 Task: Add Grape Tomatoes to the cart.
Action: Mouse moved to (228, 105)
Screenshot: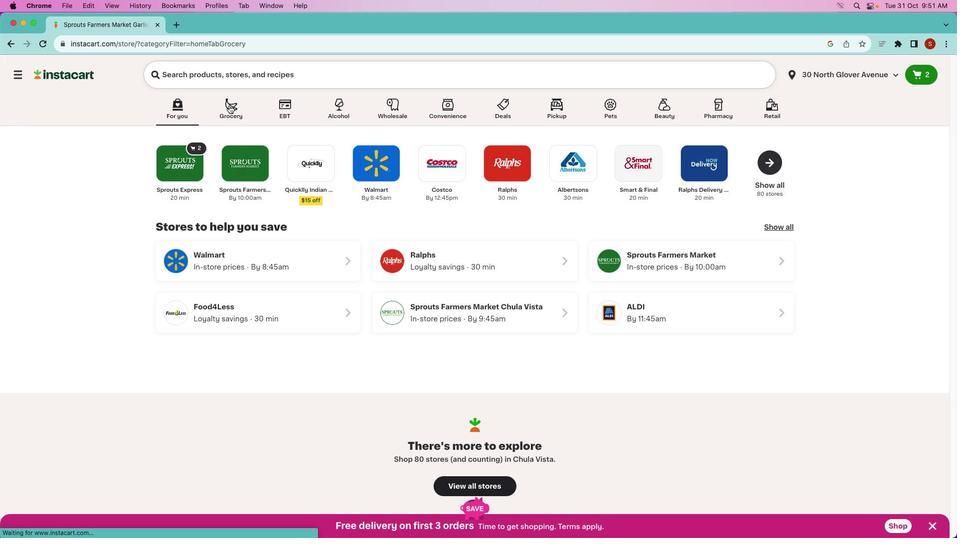 
Action: Mouse pressed left at (228, 105)
Screenshot: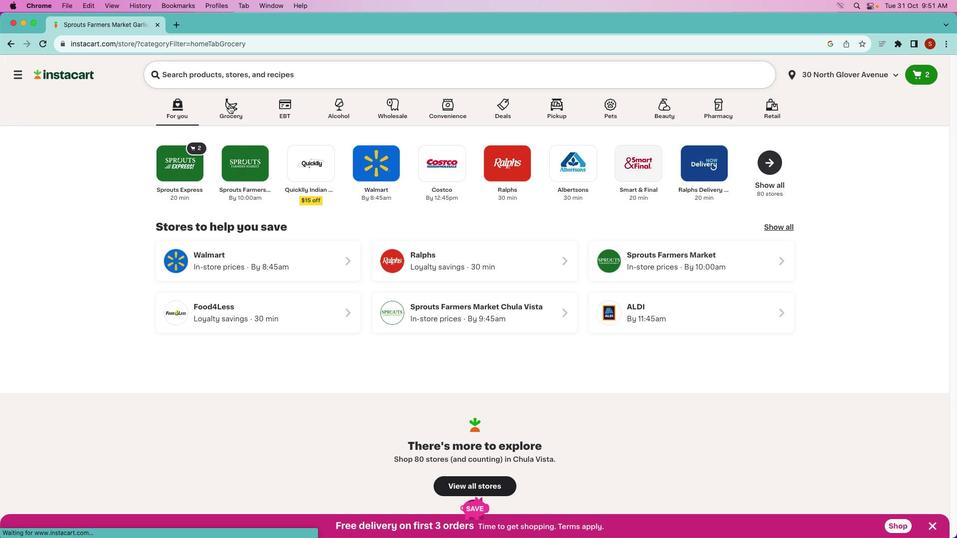 
Action: Mouse pressed left at (228, 105)
Screenshot: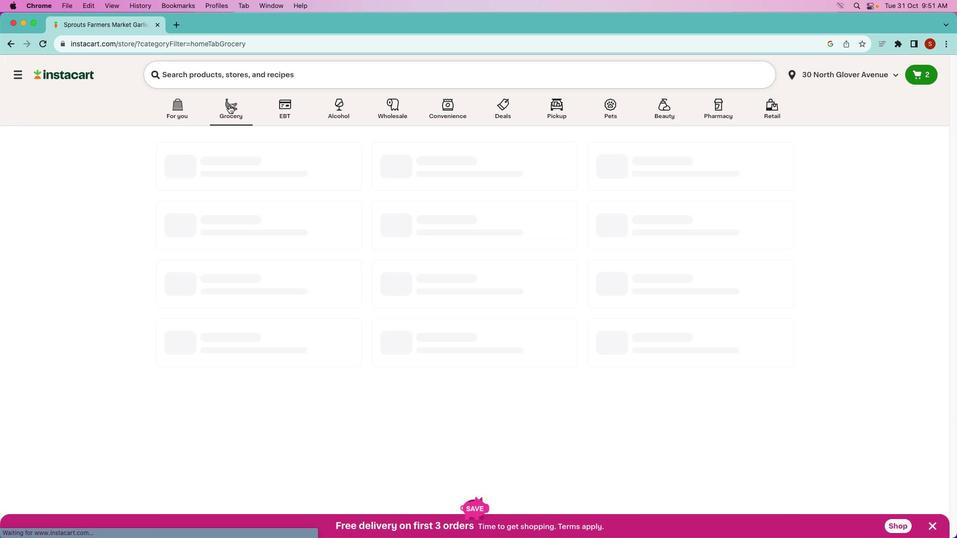 
Action: Mouse moved to (469, 291)
Screenshot: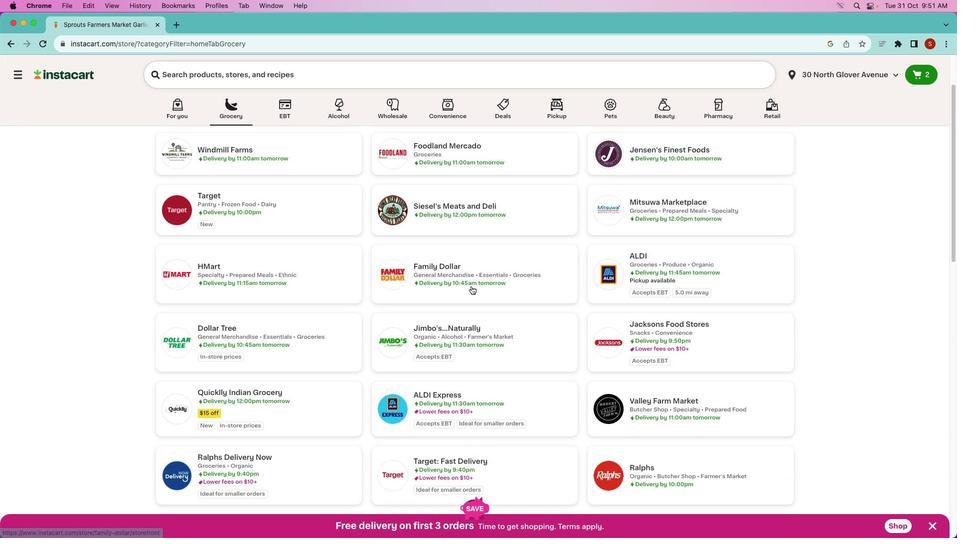 
Action: Mouse scrolled (469, 291) with delta (0, 0)
Screenshot: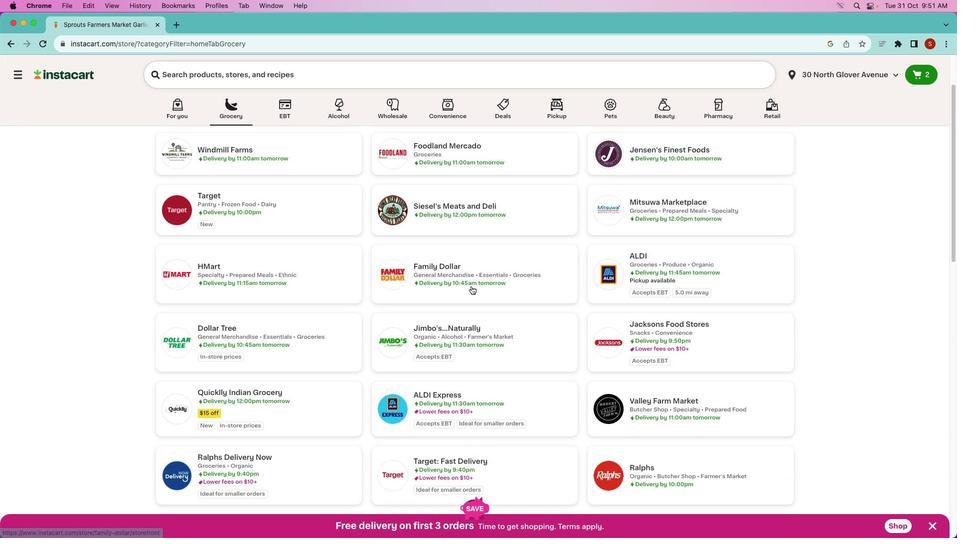 
Action: Mouse moved to (469, 291)
Screenshot: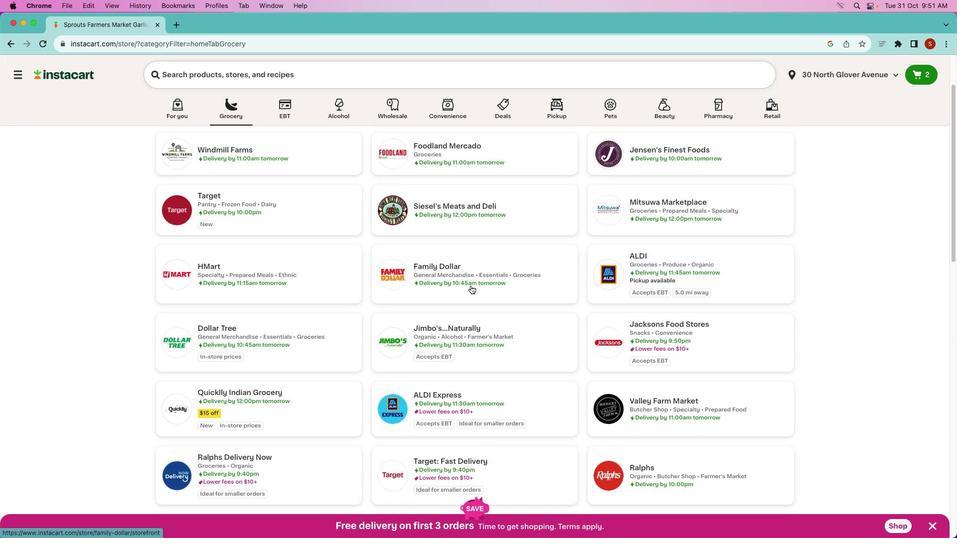 
Action: Mouse scrolled (469, 291) with delta (0, 0)
Screenshot: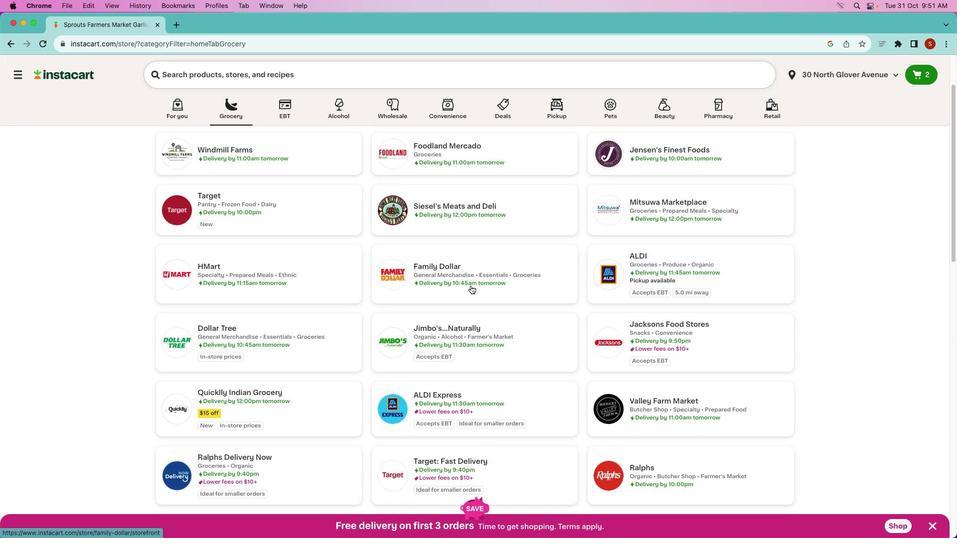 
Action: Mouse moved to (470, 288)
Screenshot: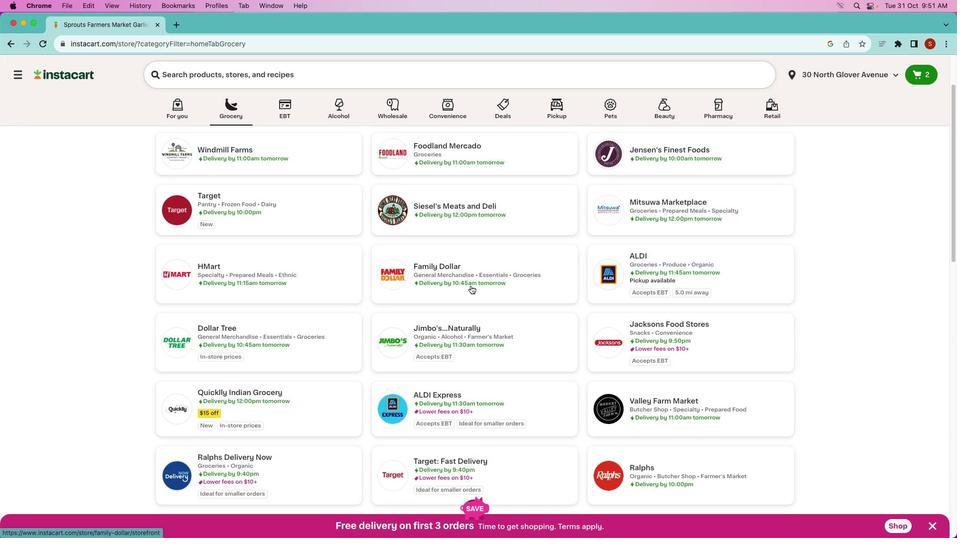 
Action: Mouse scrolled (470, 288) with delta (0, 0)
Screenshot: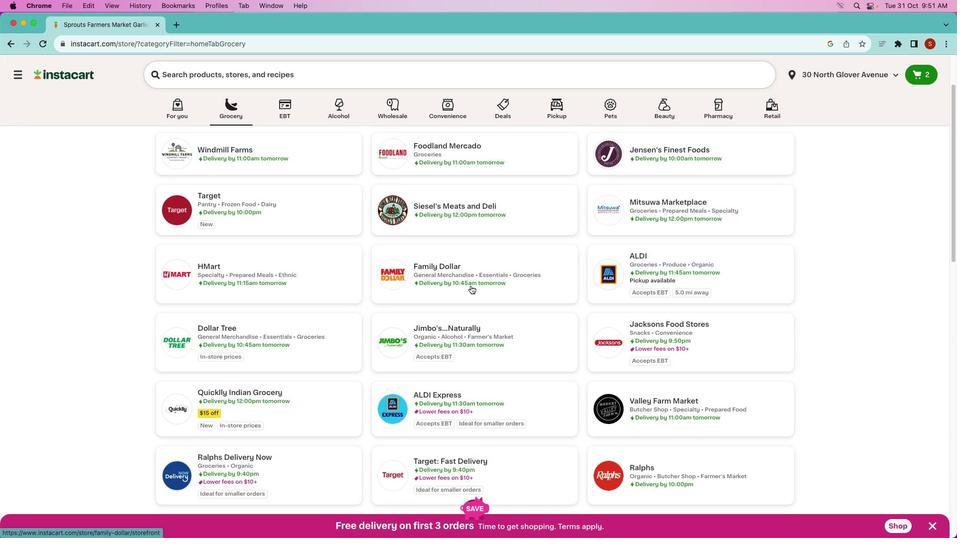 
Action: Mouse moved to (471, 285)
Screenshot: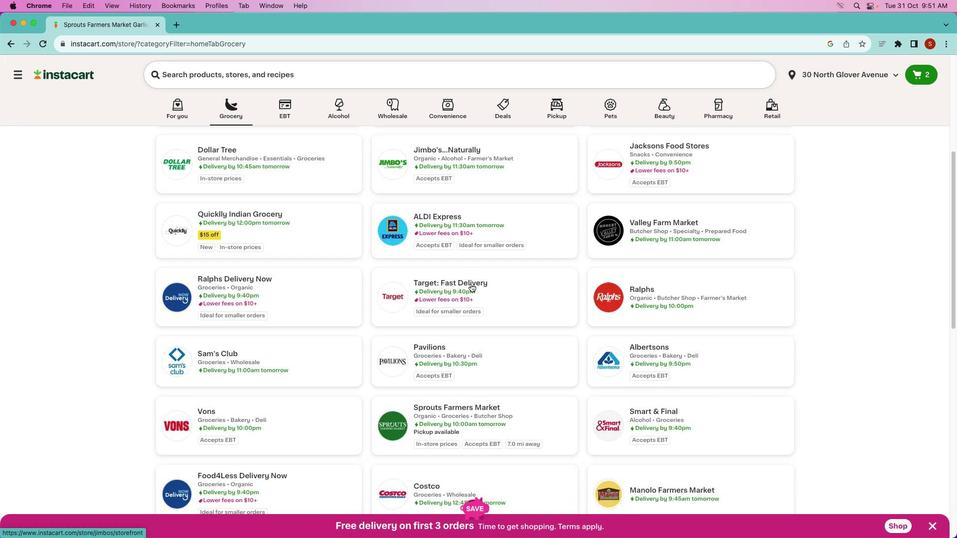 
Action: Mouse scrolled (471, 285) with delta (0, 0)
Screenshot: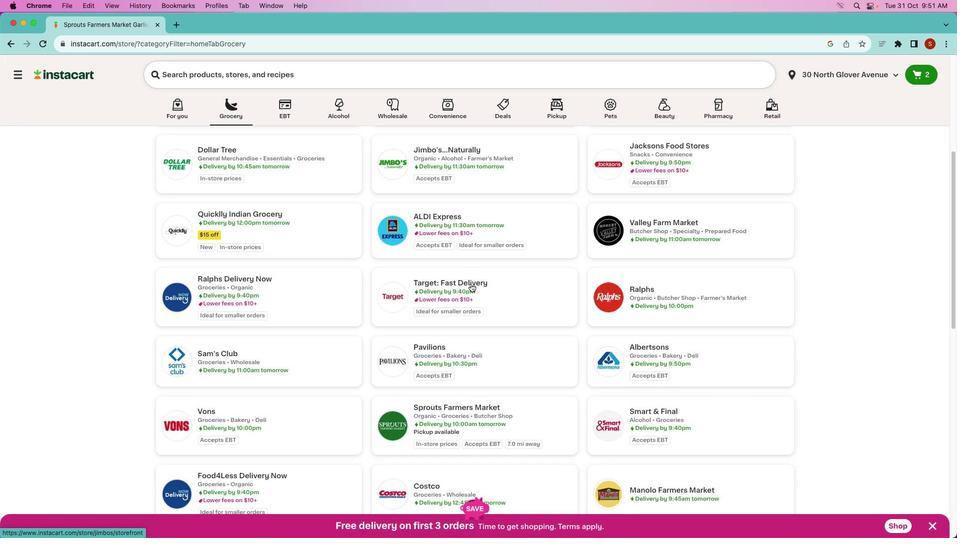 
Action: Mouse scrolled (471, 285) with delta (0, 0)
Screenshot: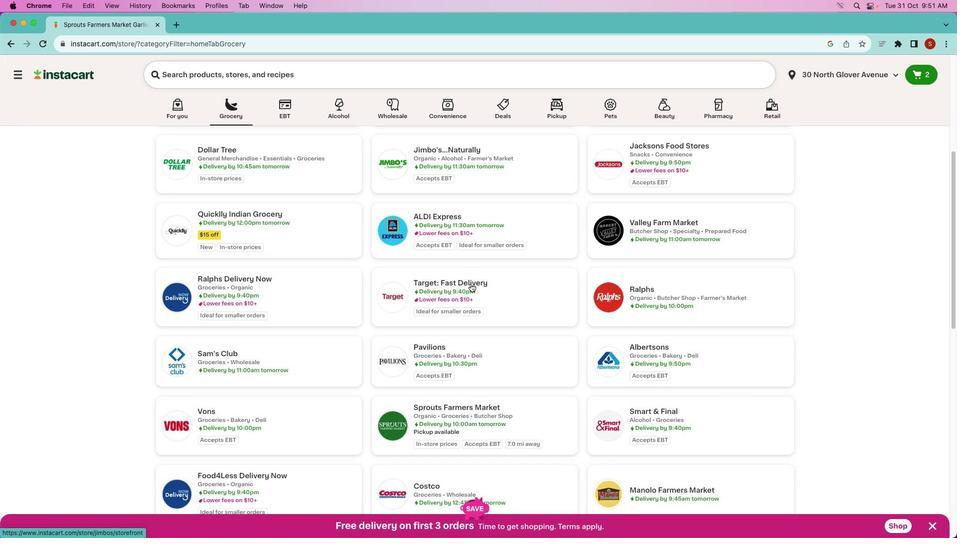 
Action: Mouse scrolled (471, 285) with delta (0, -1)
Screenshot: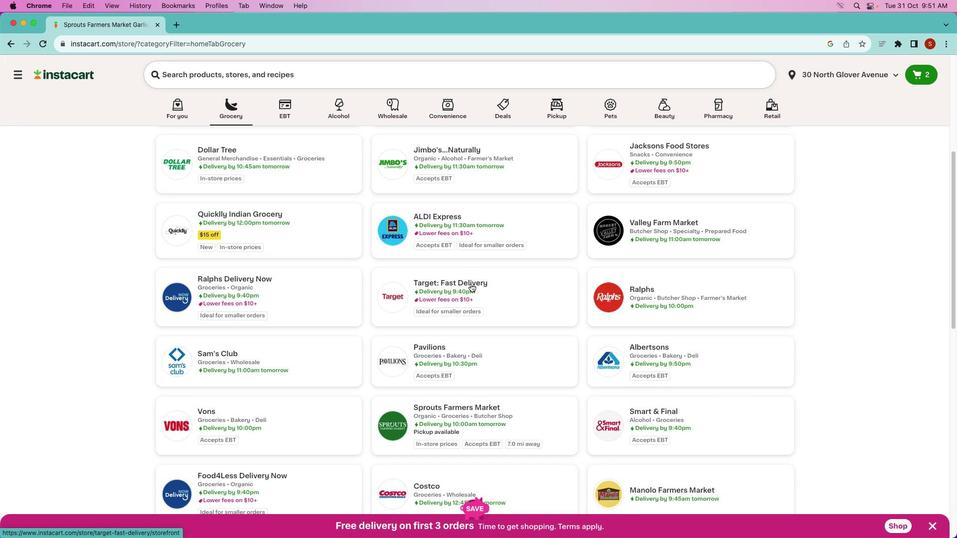 
Action: Mouse moved to (471, 285)
Screenshot: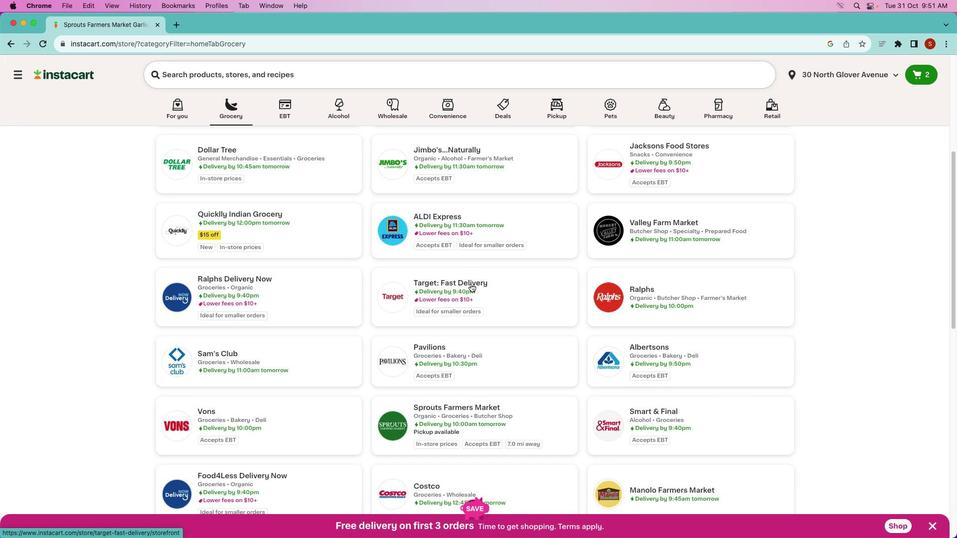 
Action: Mouse scrolled (471, 285) with delta (0, -1)
Screenshot: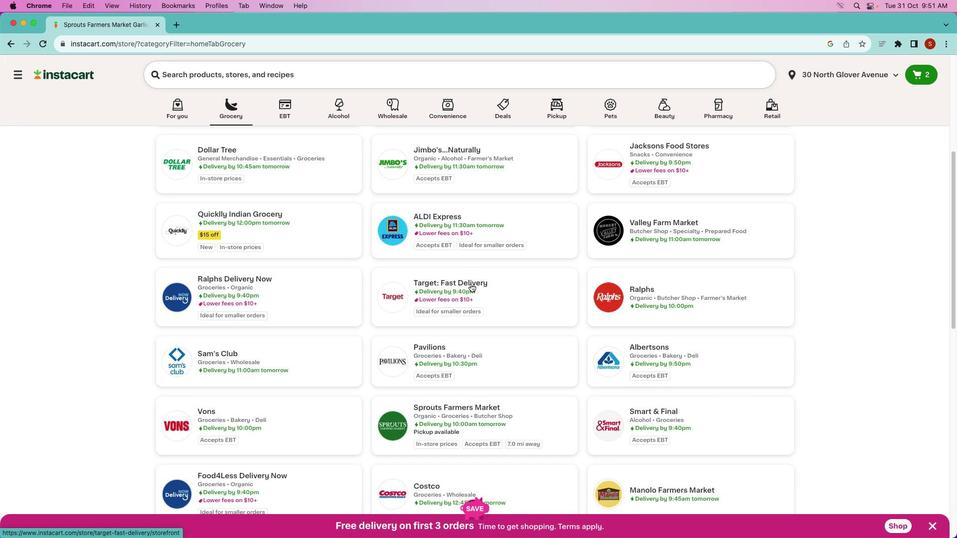 
Action: Mouse moved to (471, 283)
Screenshot: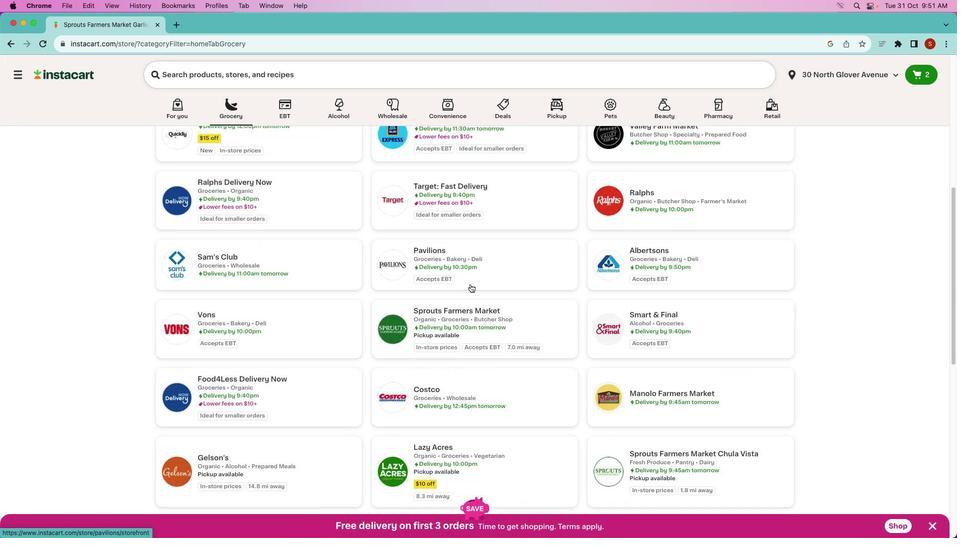 
Action: Mouse scrolled (471, 283) with delta (0, 0)
Screenshot: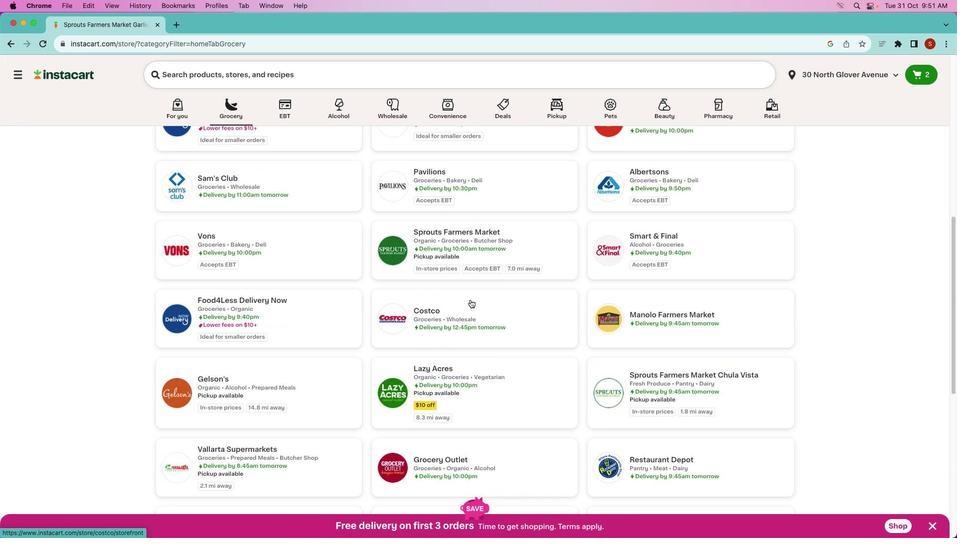 
Action: Mouse scrolled (471, 283) with delta (0, 0)
Screenshot: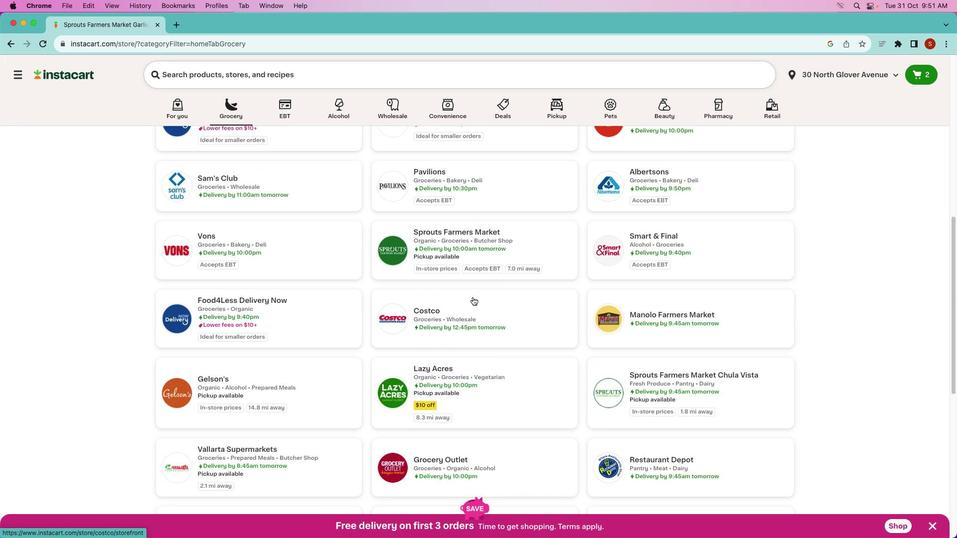 
Action: Mouse scrolled (471, 283) with delta (0, -1)
Screenshot: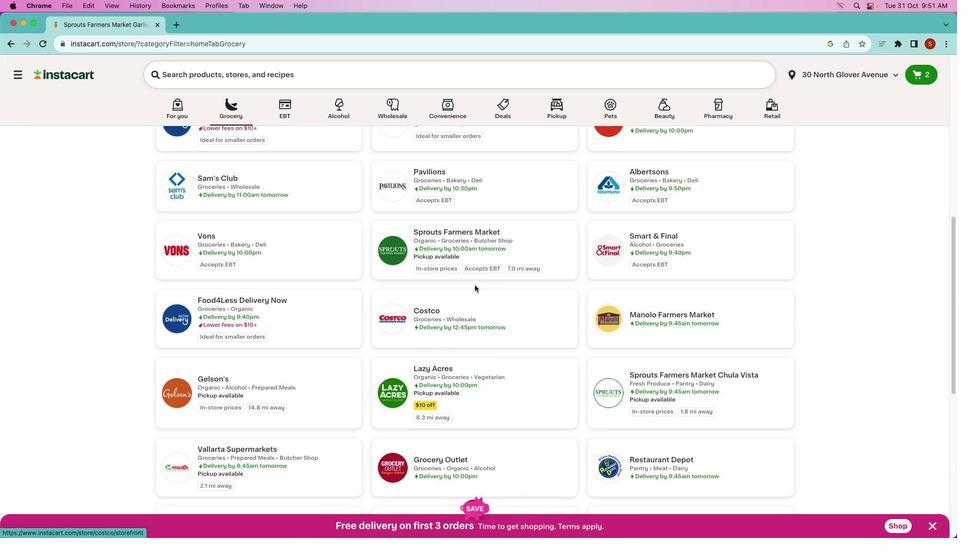 
Action: Mouse scrolled (471, 283) with delta (0, -1)
Screenshot: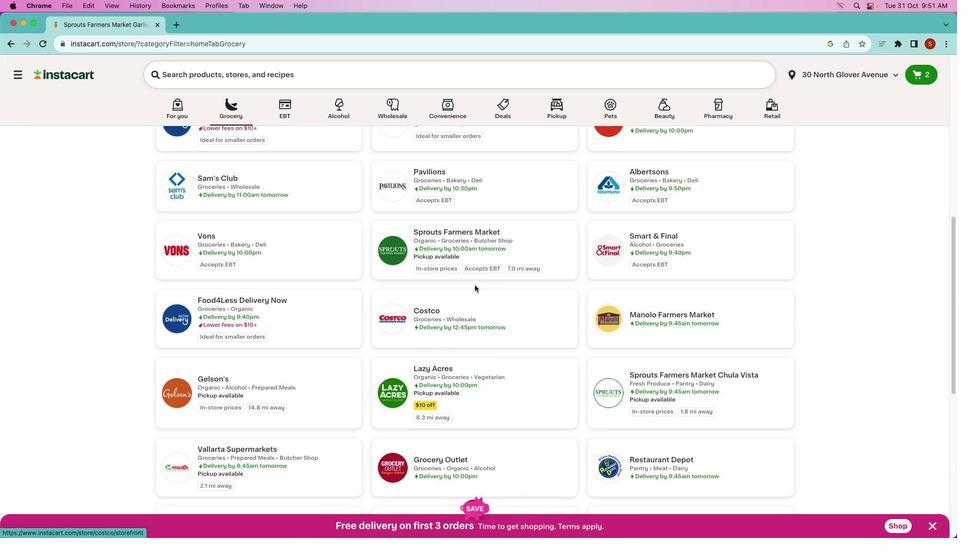 
Action: Mouse moved to (465, 233)
Screenshot: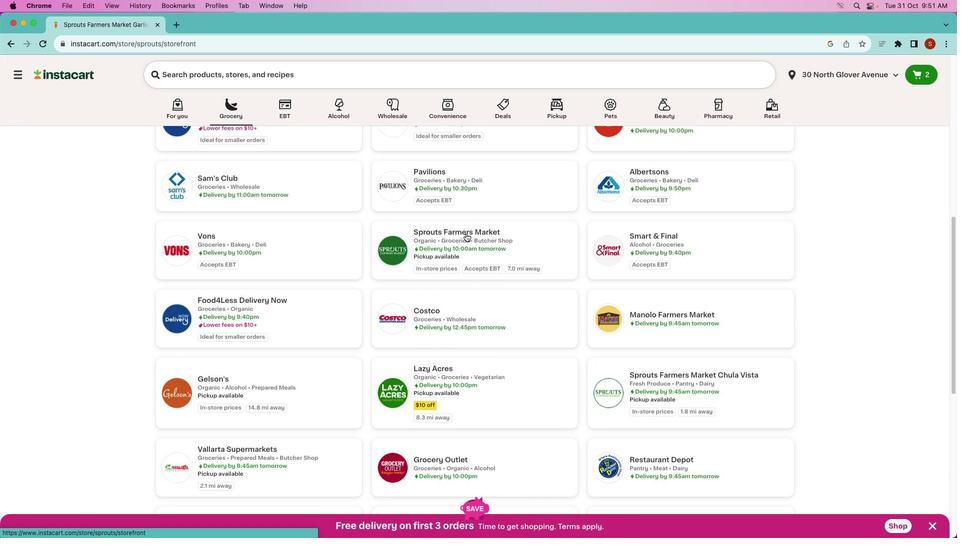 
Action: Mouse pressed left at (465, 233)
Screenshot: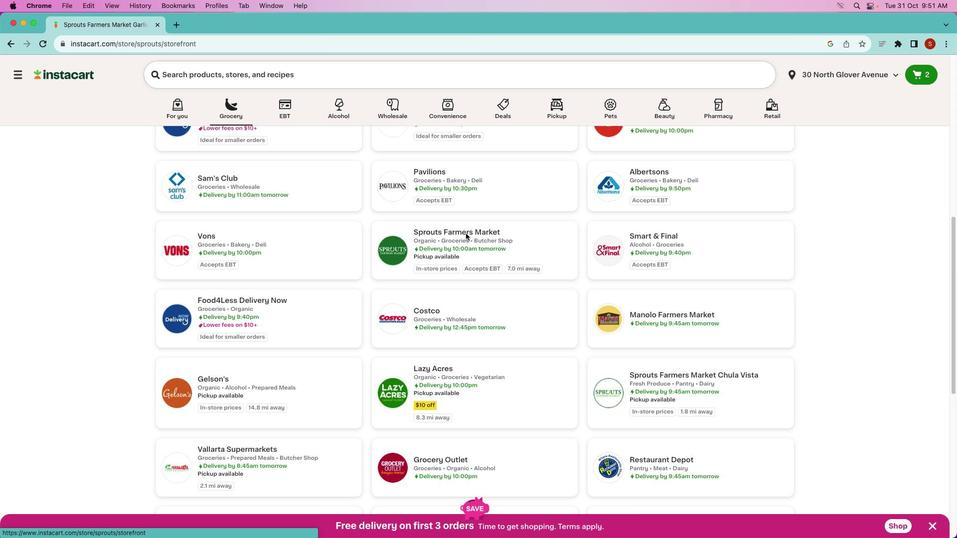 
Action: Mouse pressed left at (465, 233)
Screenshot: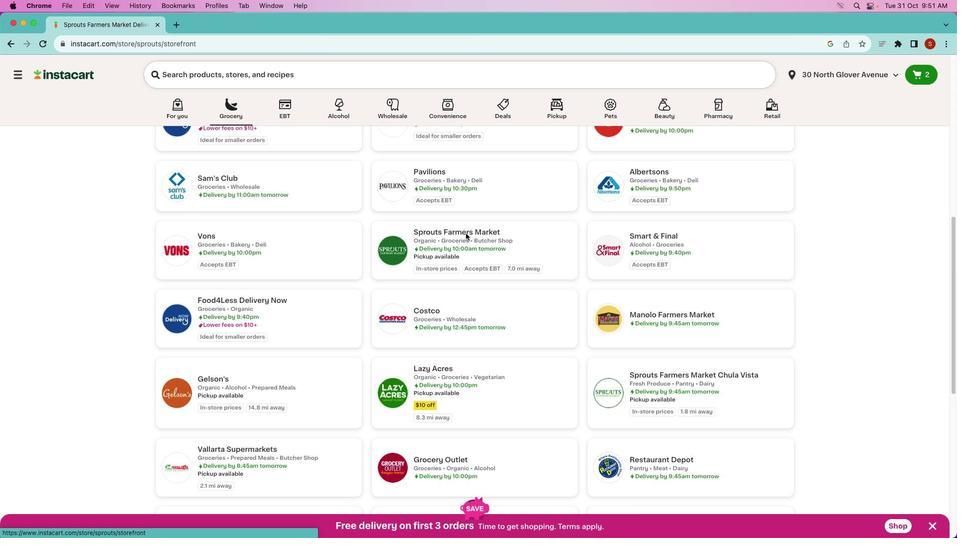 
Action: Mouse moved to (324, 111)
Screenshot: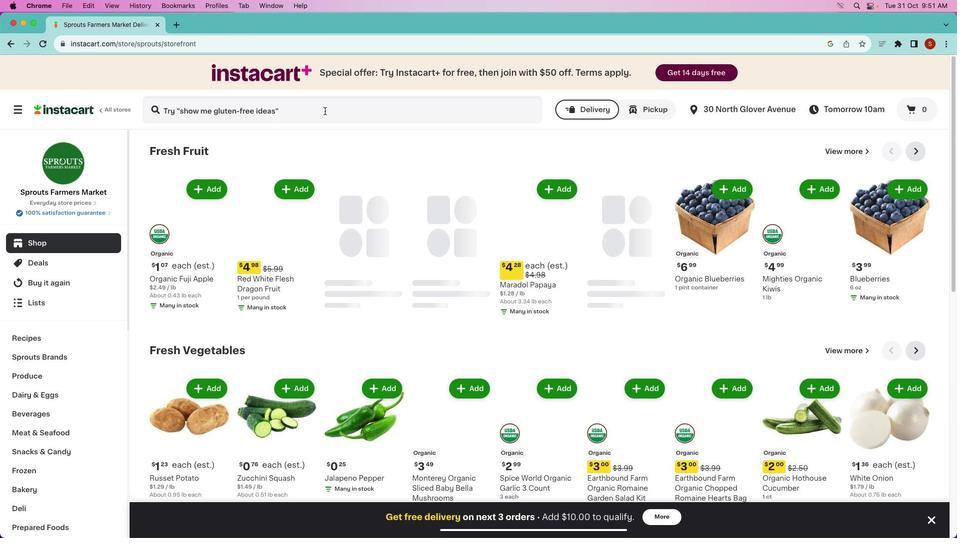 
Action: Mouse pressed left at (324, 111)
Screenshot: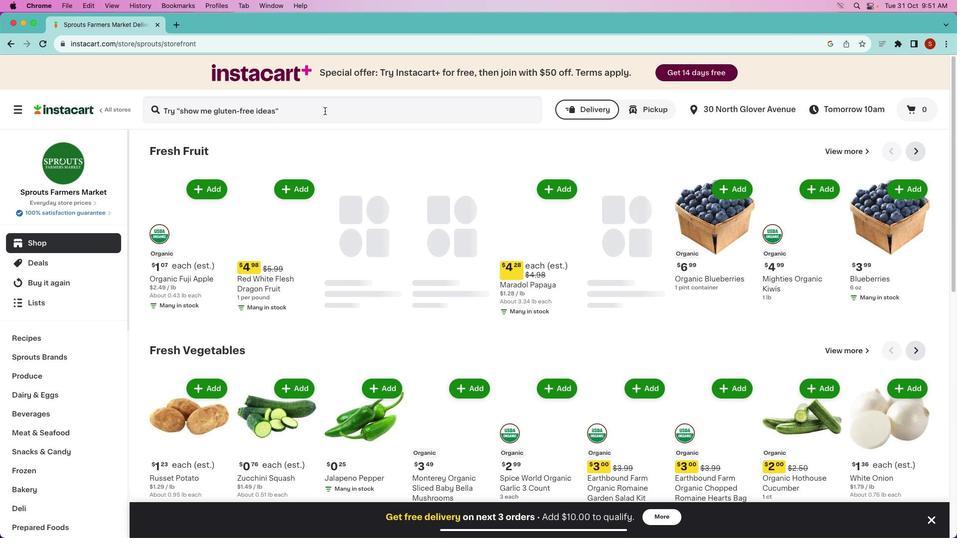 
Action: Mouse moved to (323, 111)
Screenshot: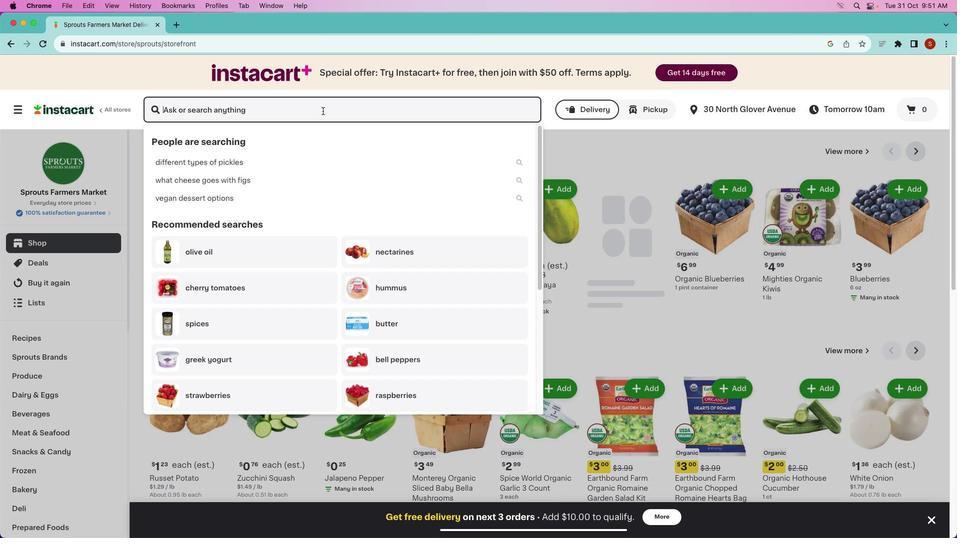 
Action: Key pressed 'g''r''a''p''e'Key.space't''o''m''a''t''o''e''s'Key.enter
Screenshot: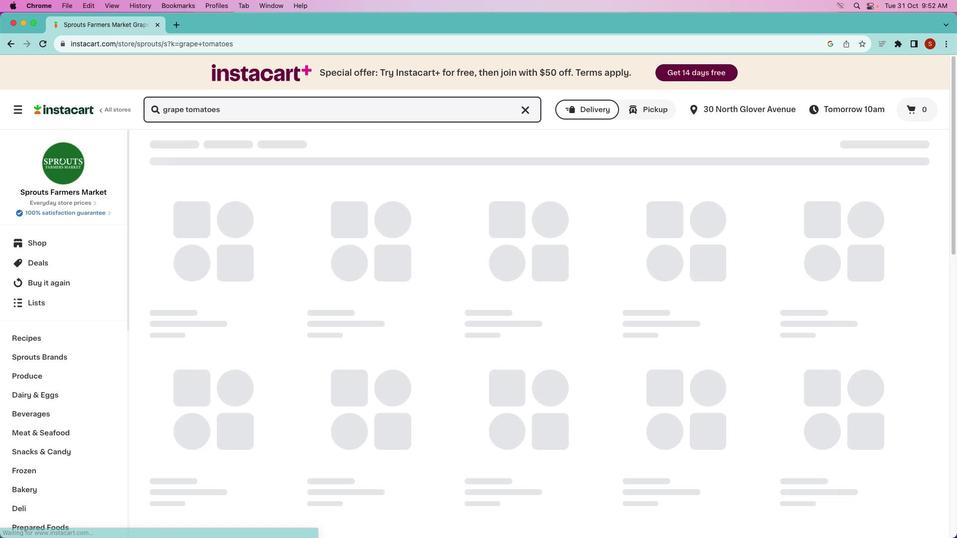 
Action: Mouse moved to (280, 199)
Screenshot: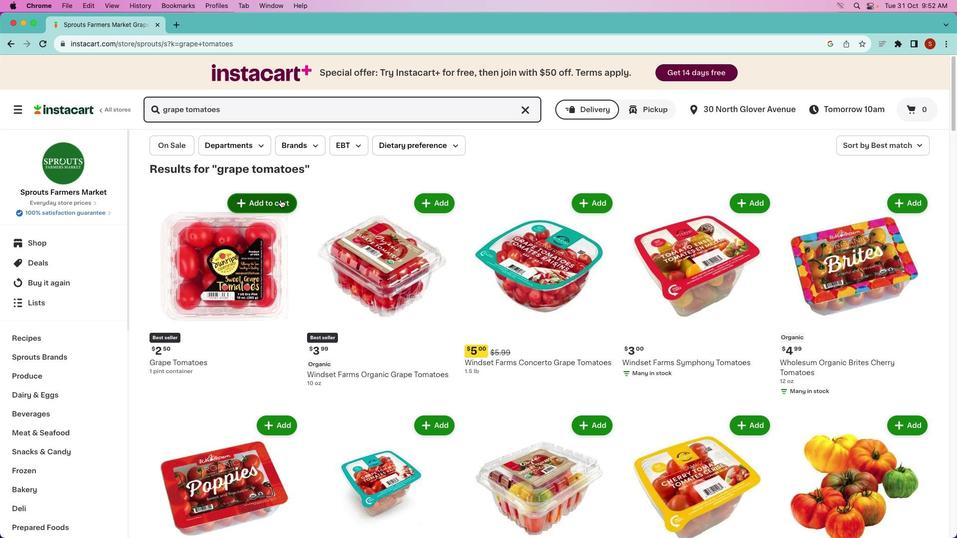 
Action: Mouse pressed left at (280, 199)
Screenshot: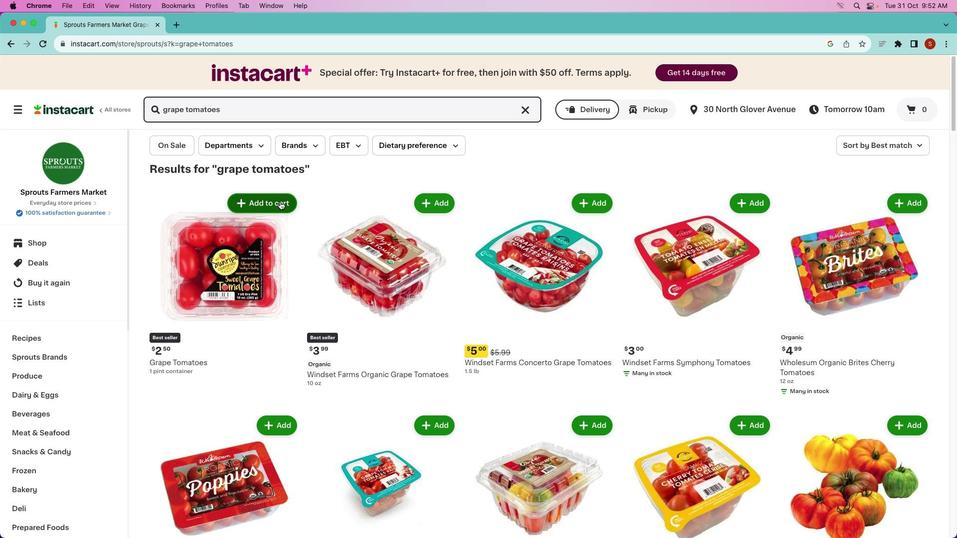 
Action: Mouse moved to (245, 244)
Screenshot: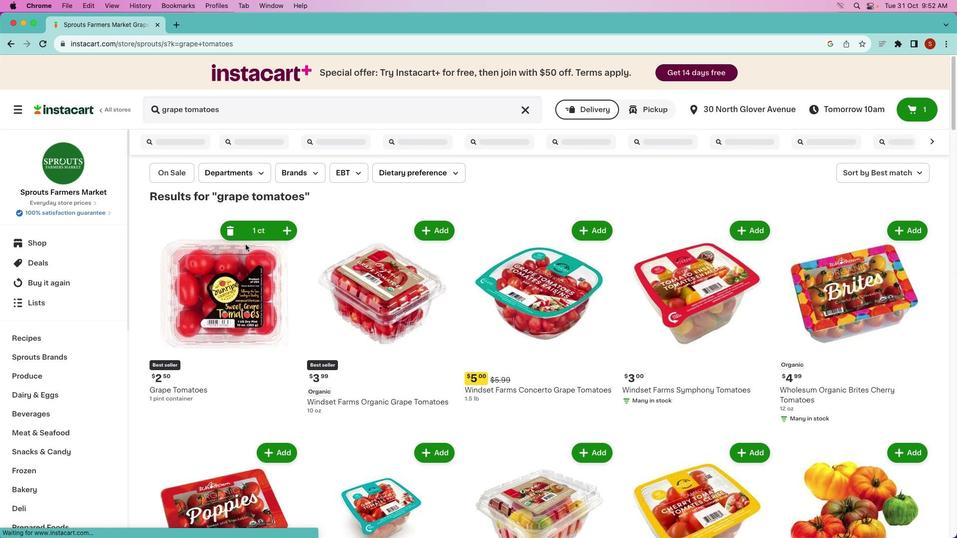 
